 Task: Create a due date automation trigger when advanced on, on the tuesday before a card is due add content with a name not starting with resume at 11:00 AM.
Action: Mouse moved to (1091, 85)
Screenshot: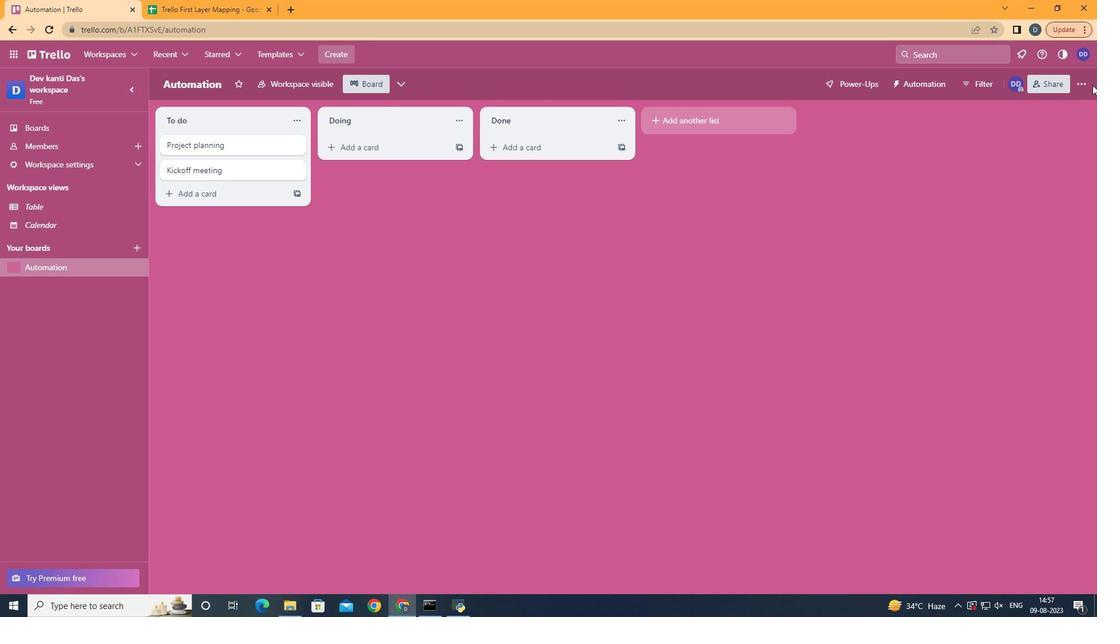 
Action: Mouse pressed left at (1091, 85)
Screenshot: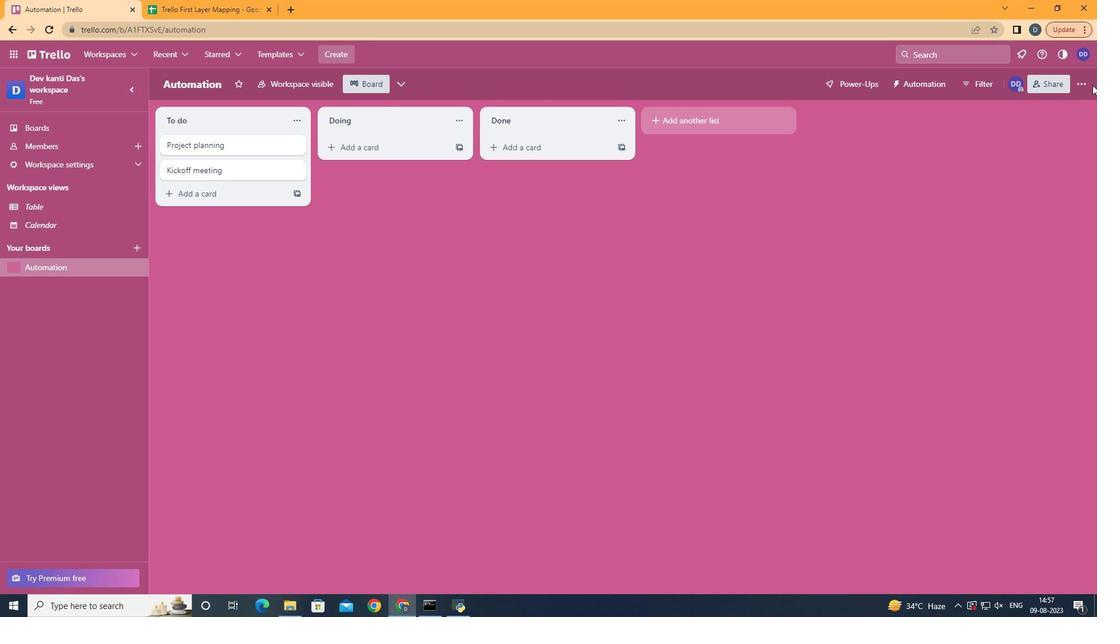 
Action: Mouse moved to (1084, 84)
Screenshot: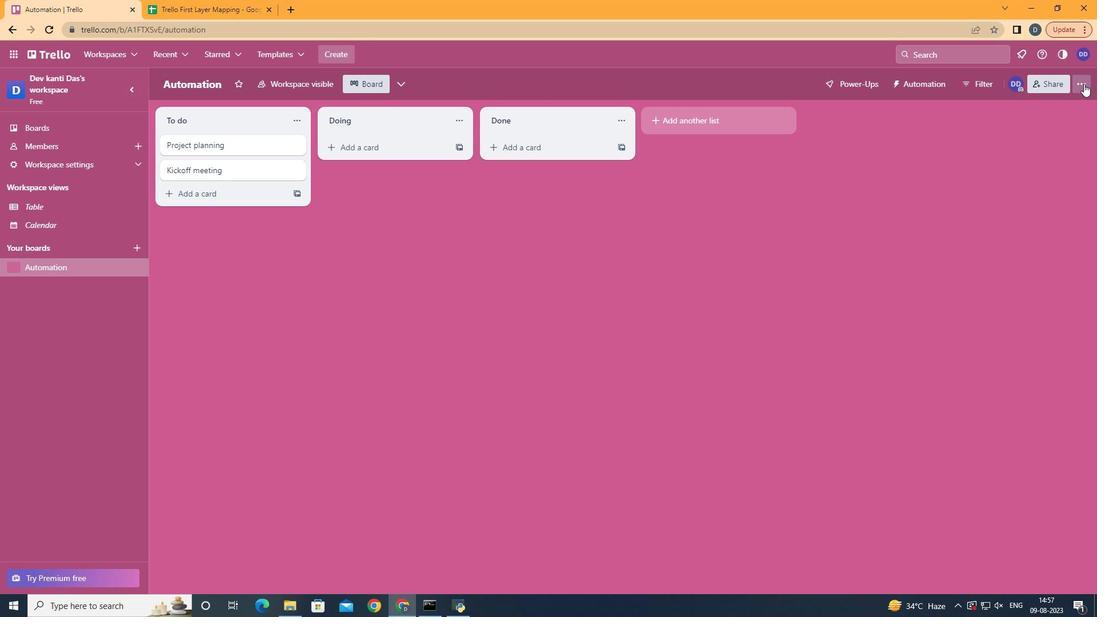 
Action: Mouse pressed left at (1084, 84)
Screenshot: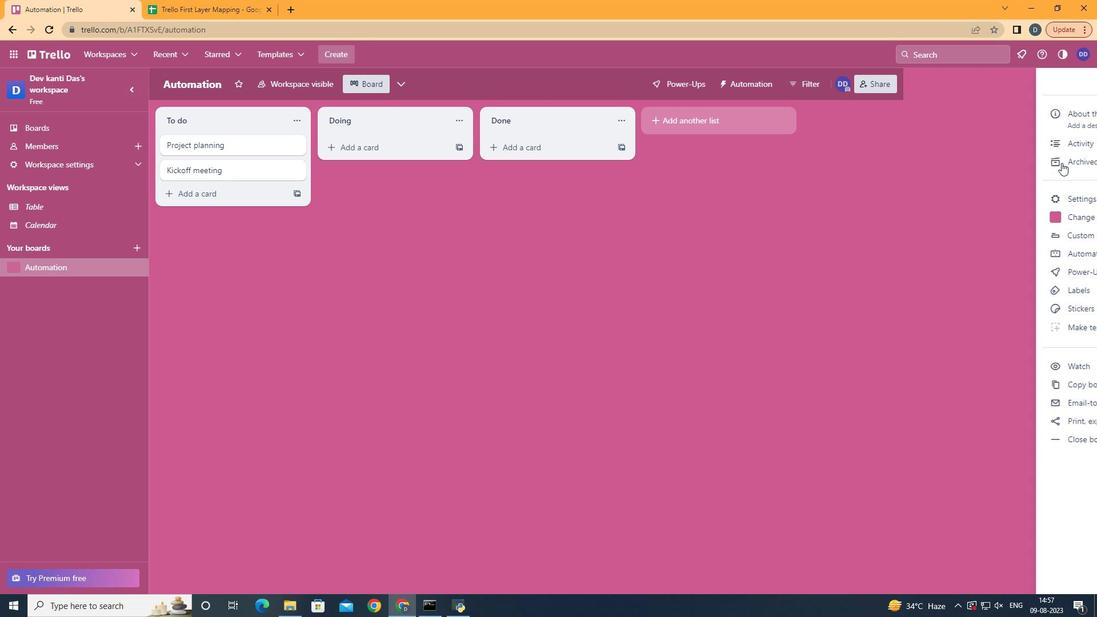 
Action: Mouse moved to (1007, 249)
Screenshot: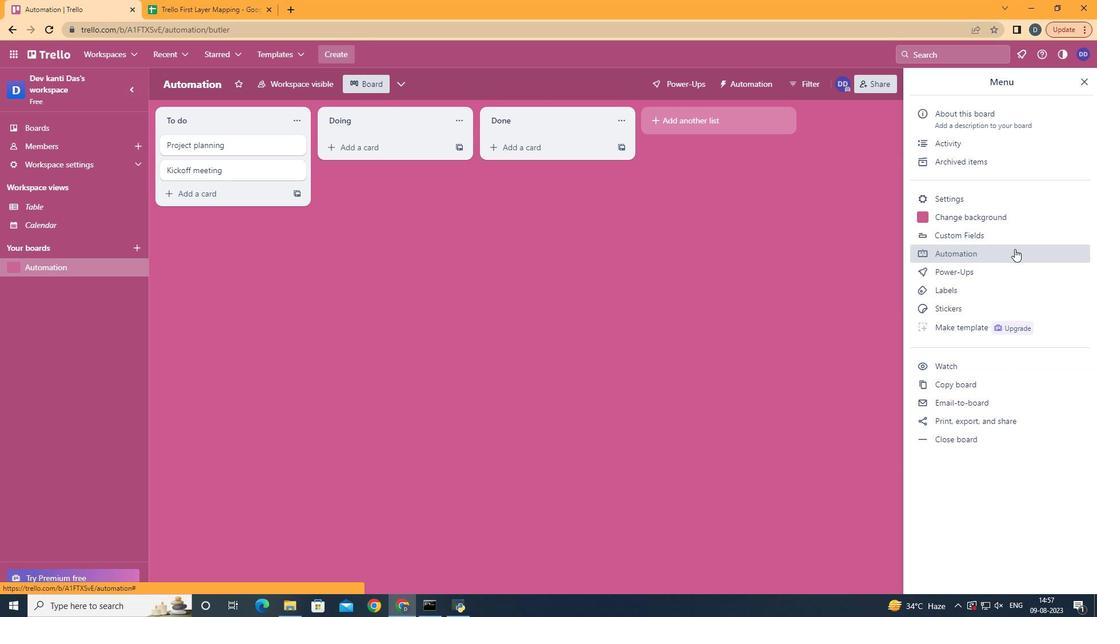 
Action: Mouse pressed left at (1007, 249)
Screenshot: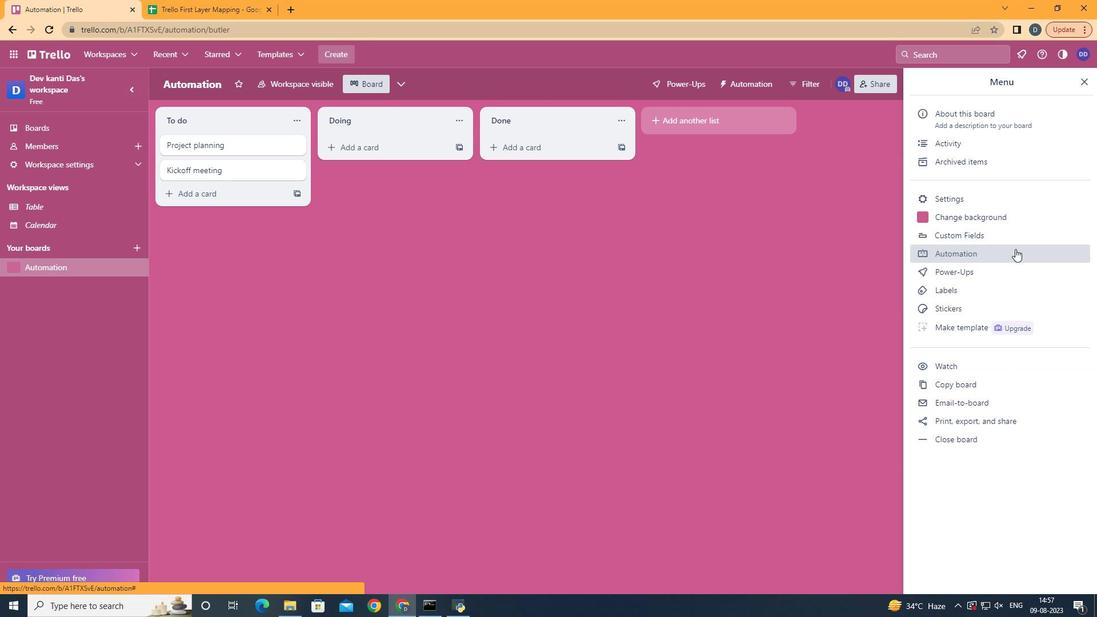 
Action: Mouse moved to (193, 230)
Screenshot: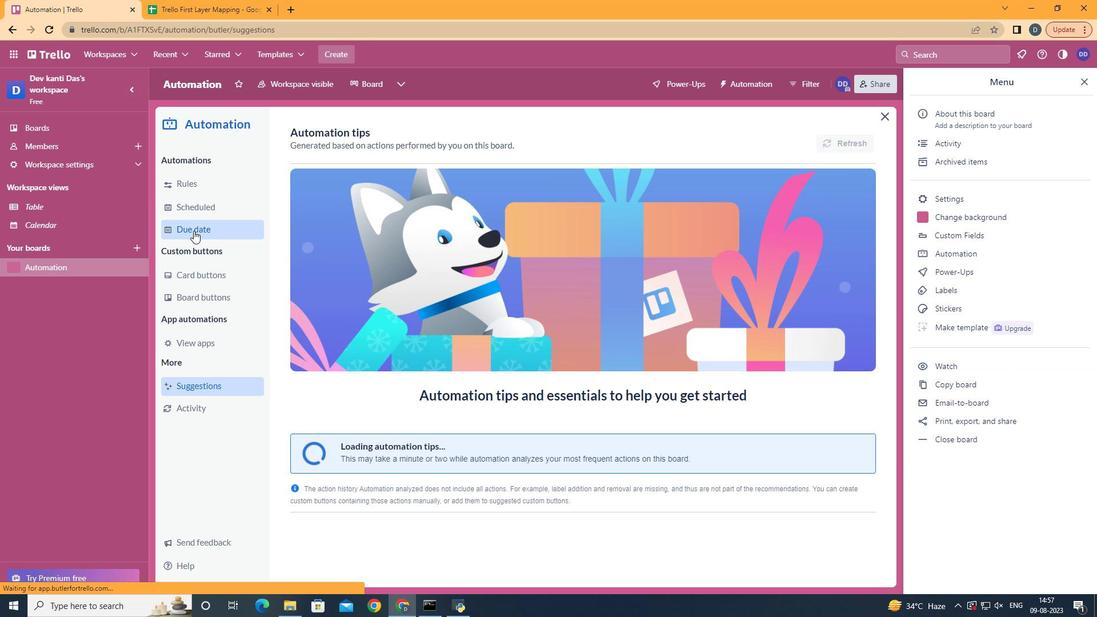 
Action: Mouse pressed left at (193, 230)
Screenshot: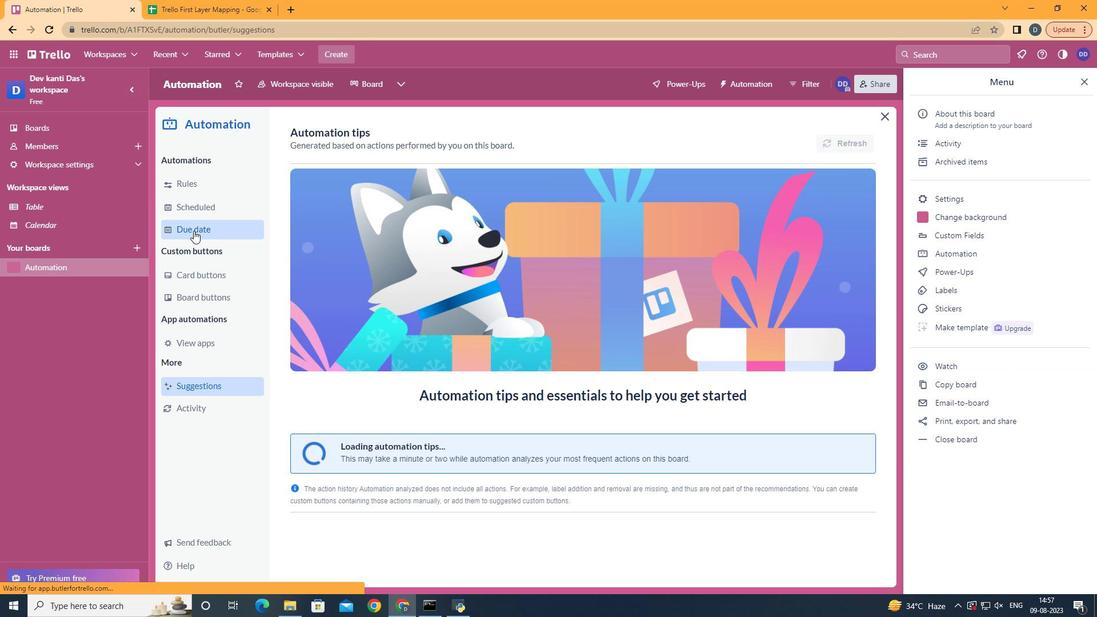 
Action: Mouse moved to (805, 137)
Screenshot: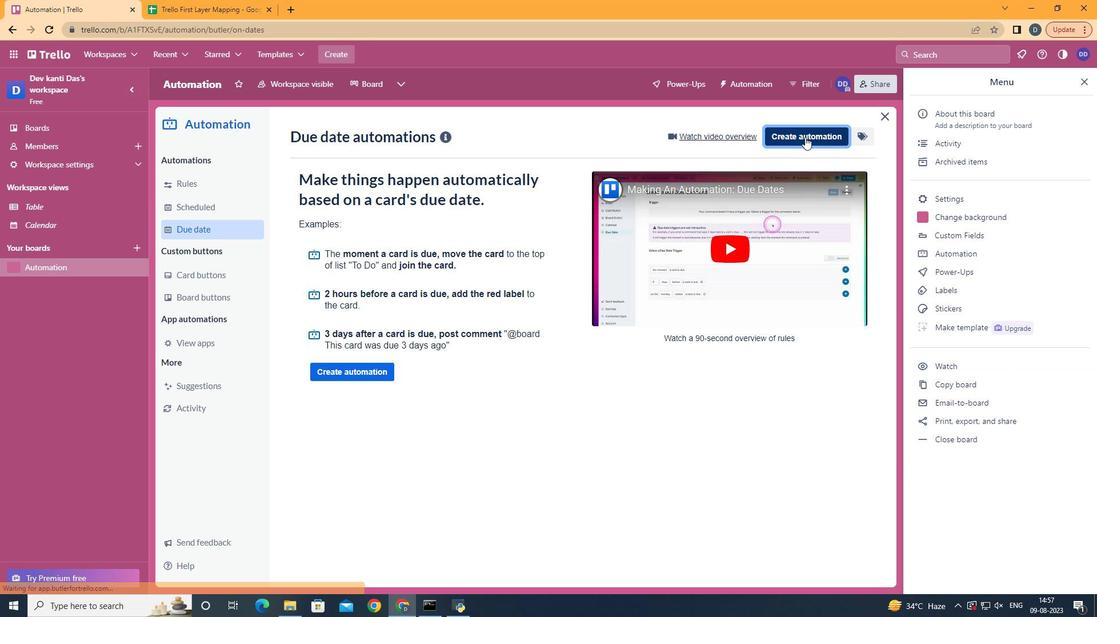 
Action: Mouse pressed left at (805, 137)
Screenshot: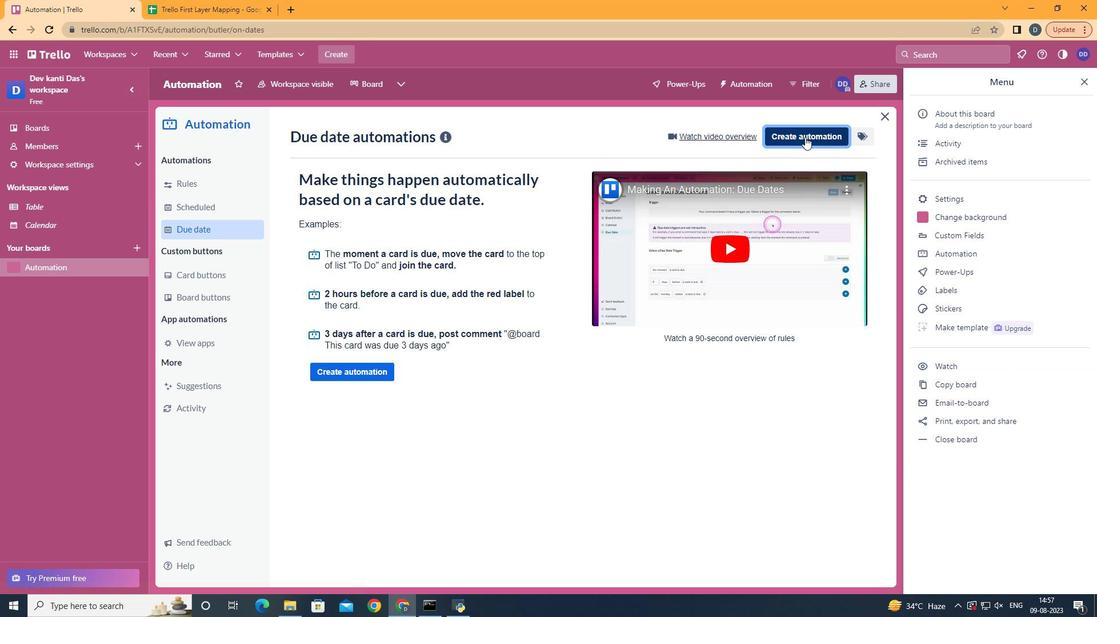 
Action: Mouse moved to (599, 242)
Screenshot: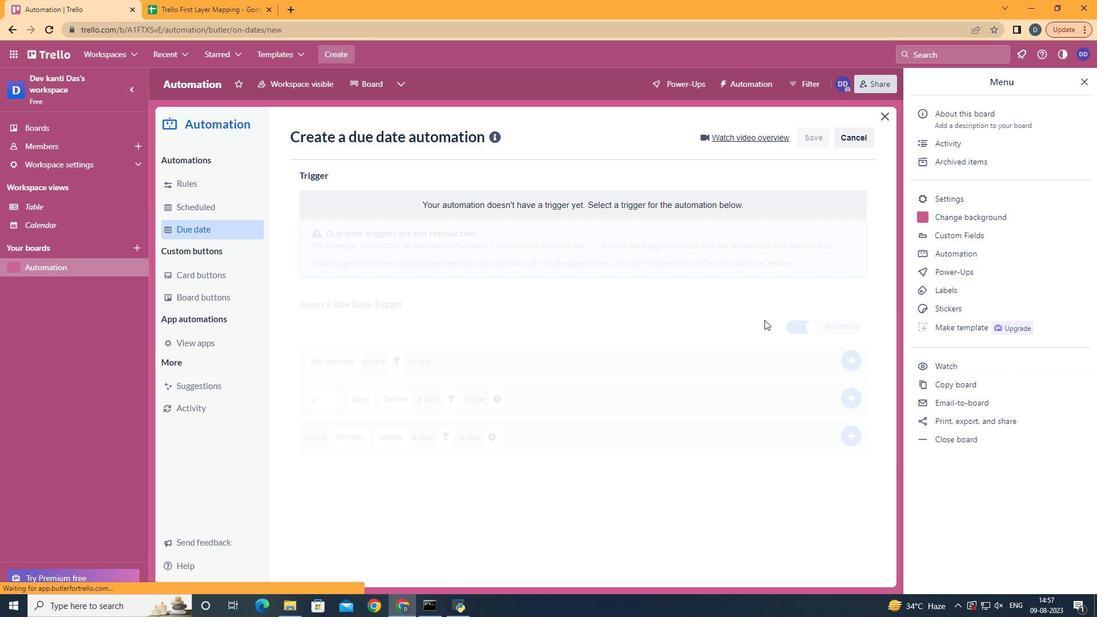 
Action: Mouse pressed left at (599, 242)
Screenshot: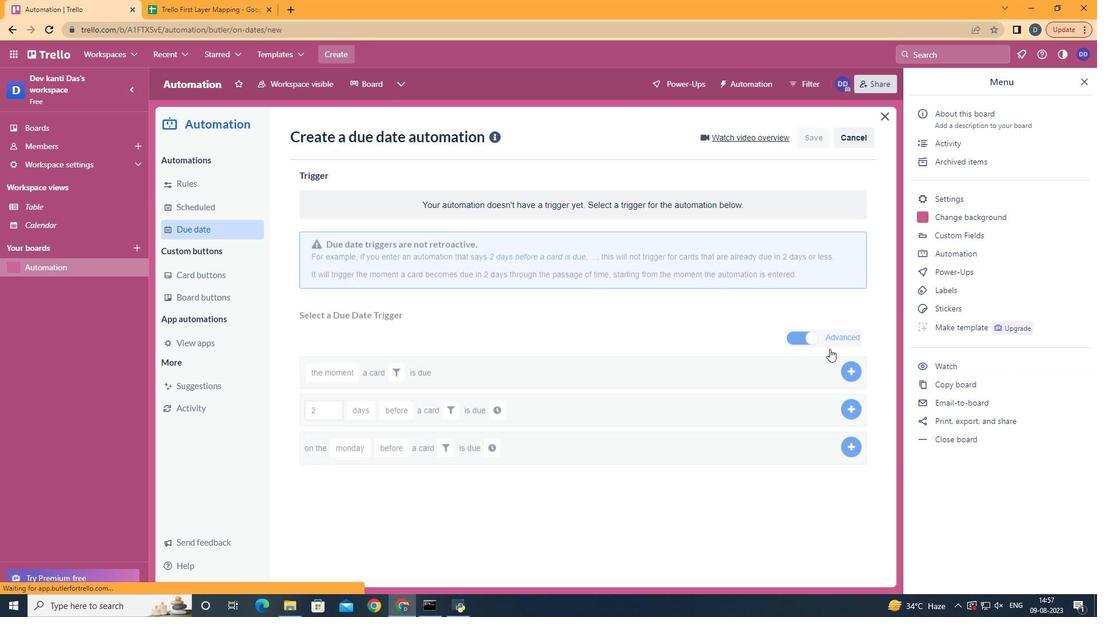 
Action: Mouse moved to (373, 319)
Screenshot: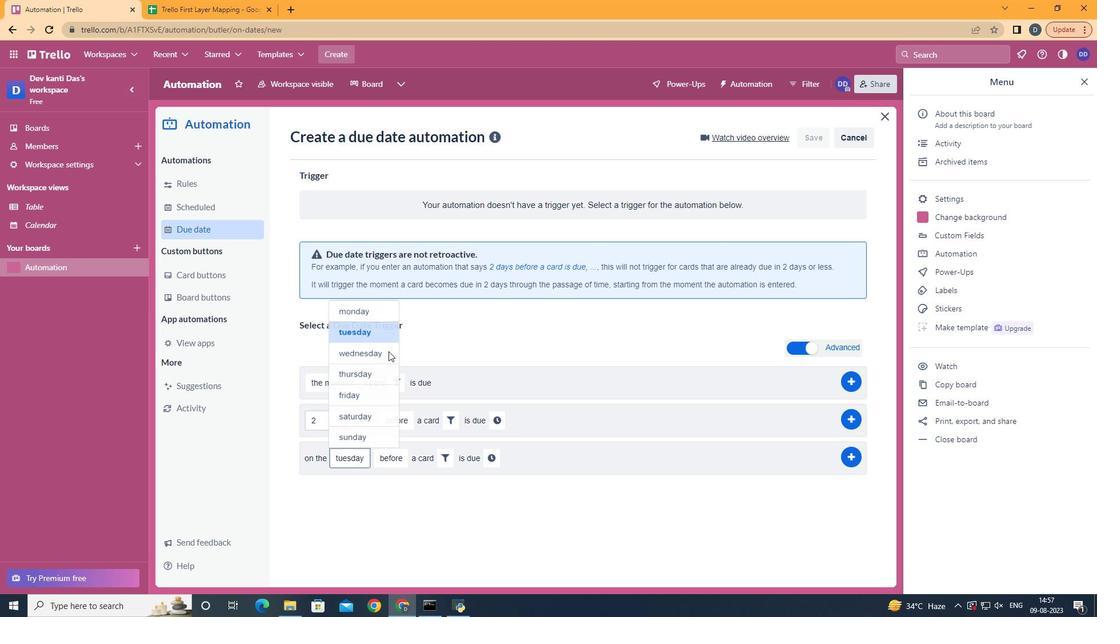 
Action: Mouse pressed left at (373, 319)
Screenshot: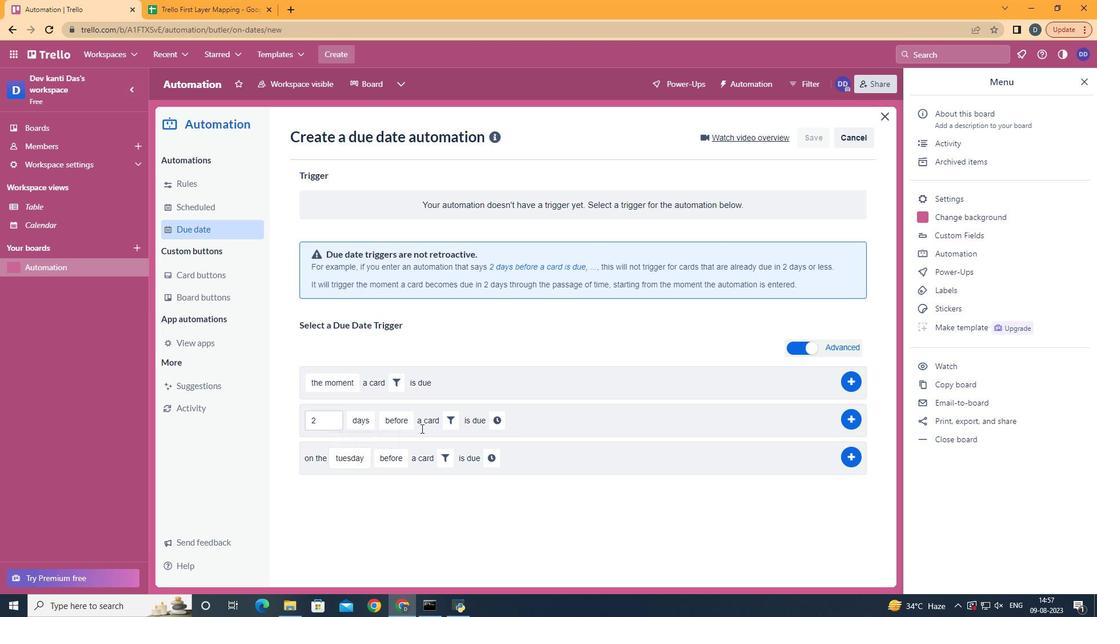 
Action: Mouse moved to (439, 458)
Screenshot: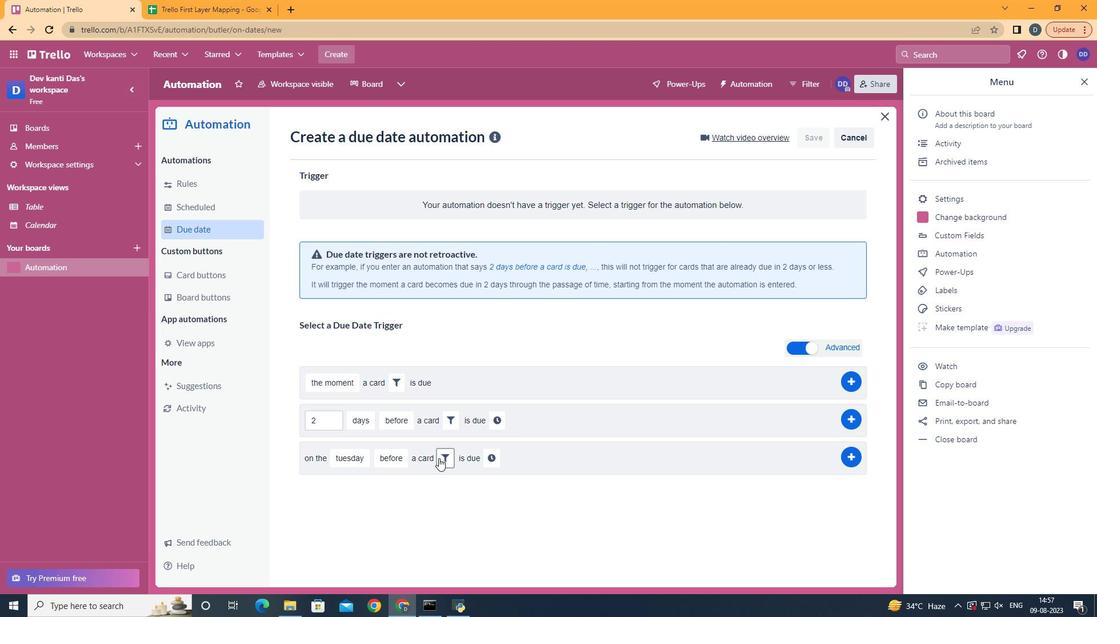 
Action: Mouse pressed left at (439, 458)
Screenshot: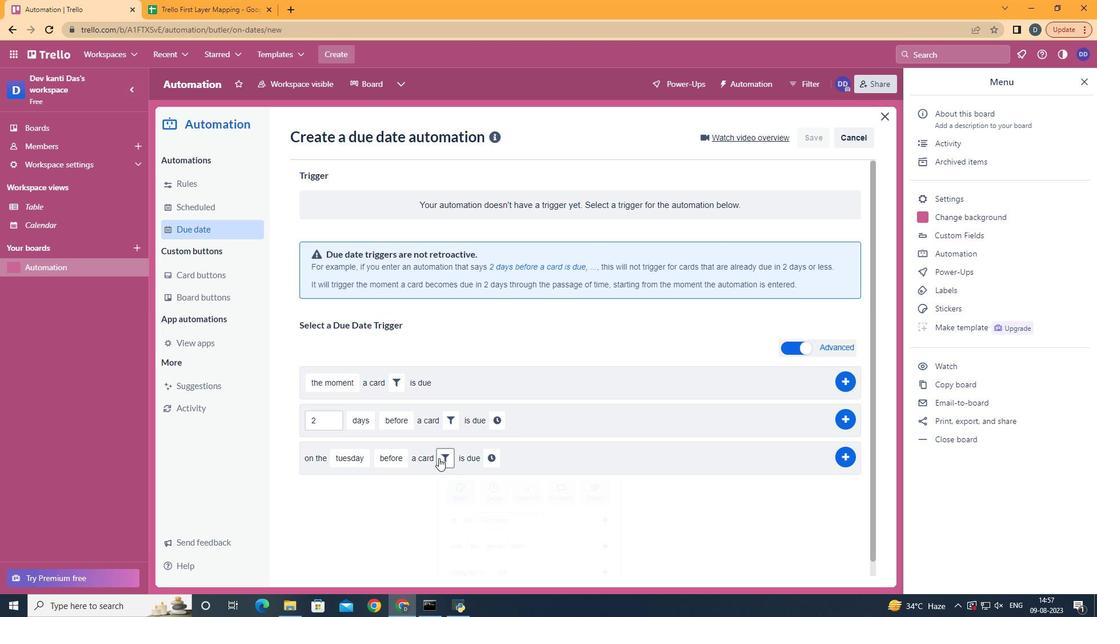 
Action: Mouse moved to (600, 496)
Screenshot: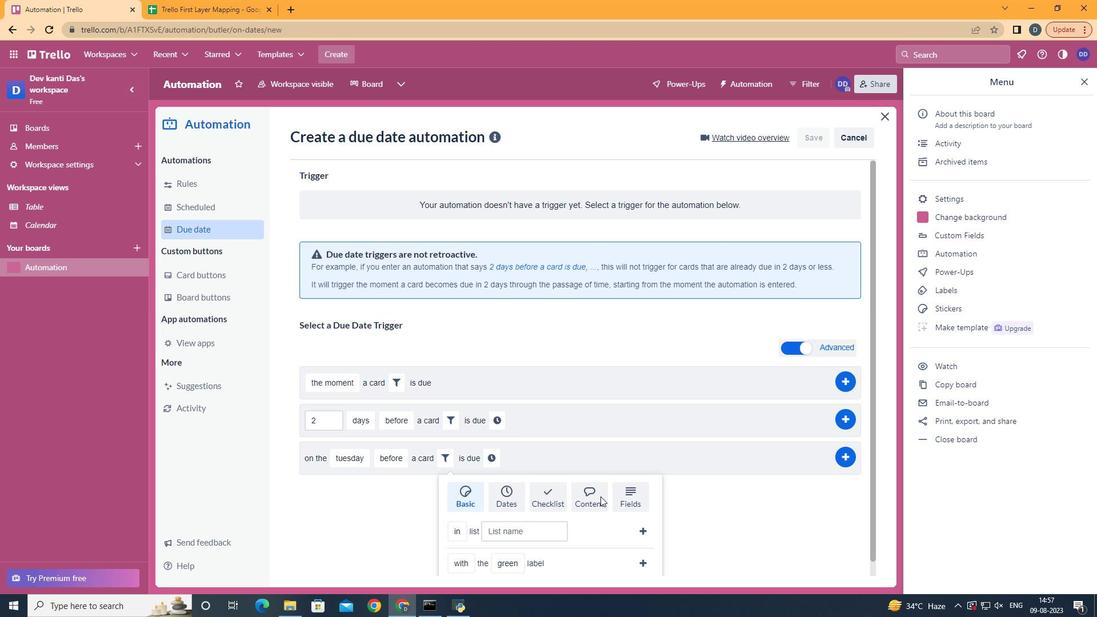 
Action: Mouse pressed left at (600, 496)
Screenshot: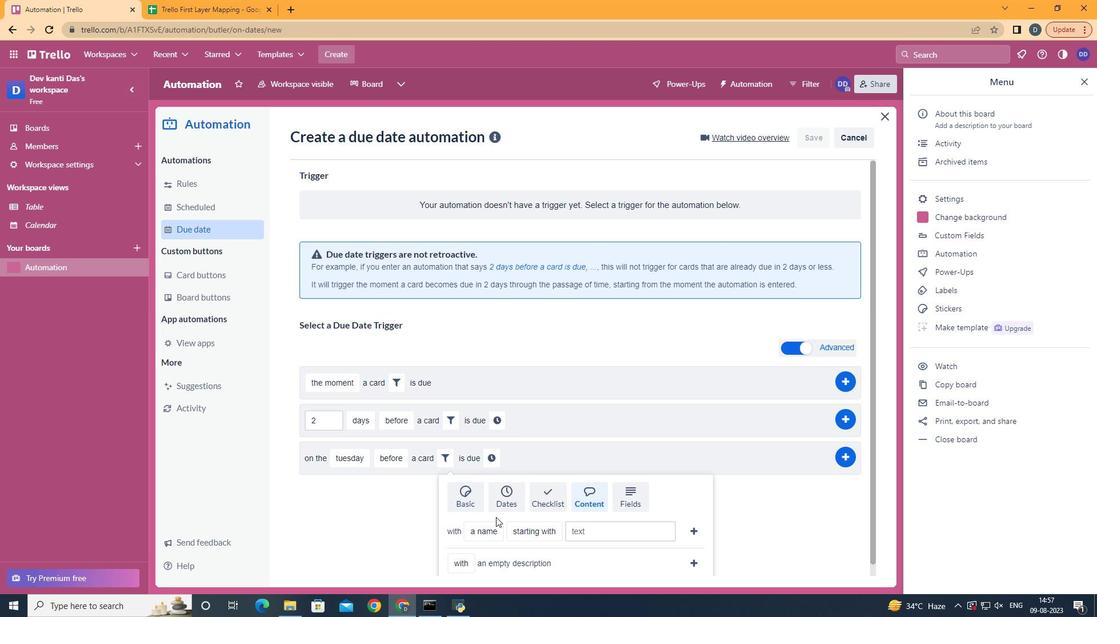 
Action: Mouse moved to (515, 466)
Screenshot: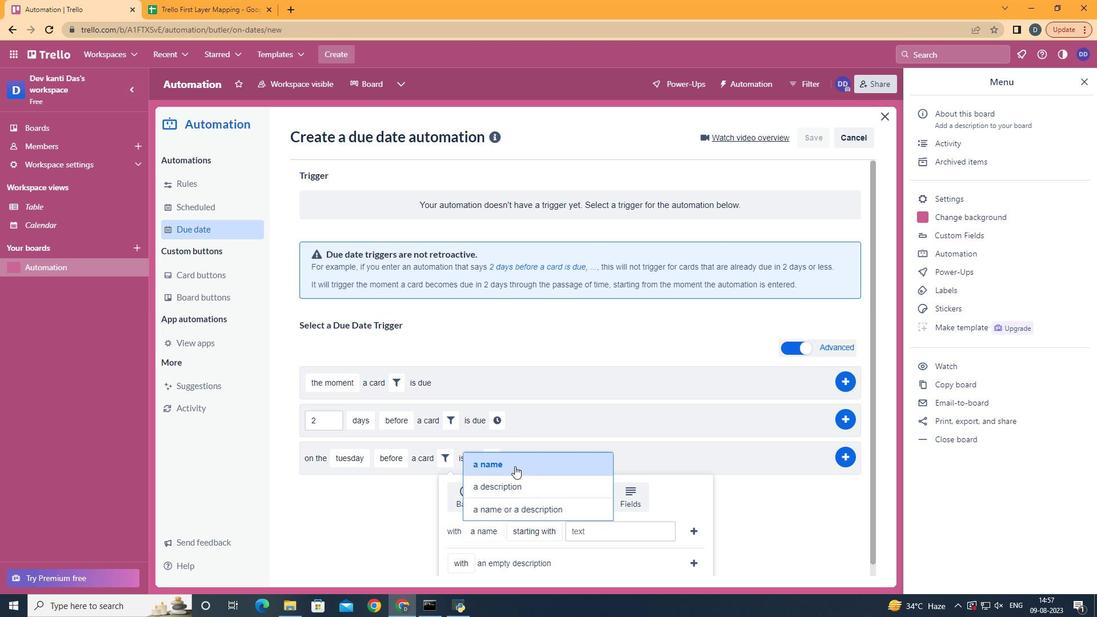 
Action: Mouse pressed left at (515, 466)
Screenshot: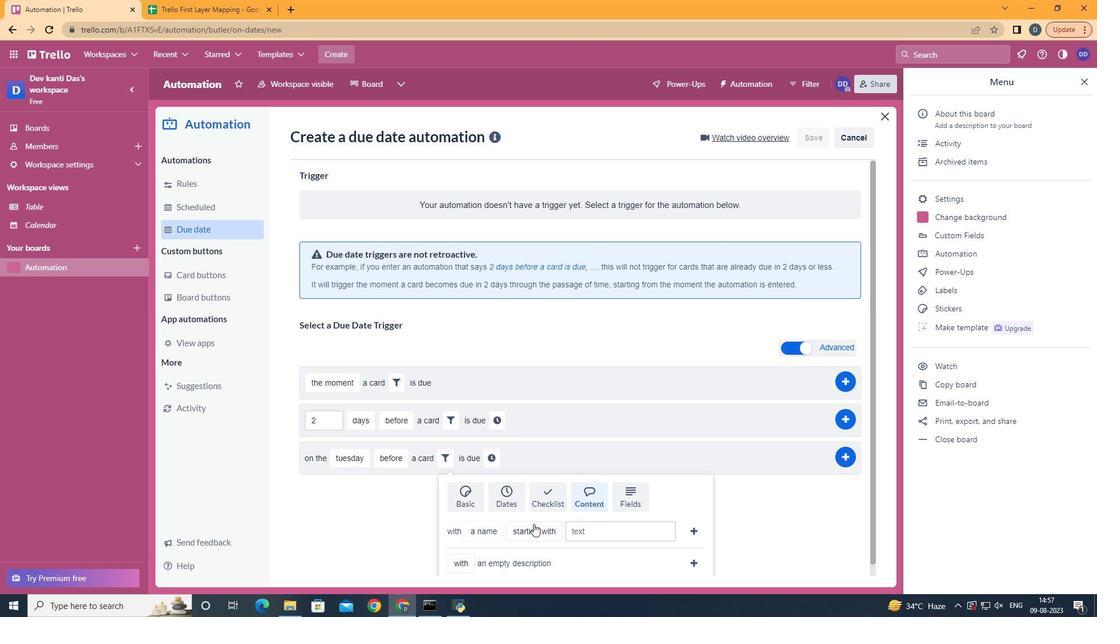 
Action: Mouse moved to (560, 463)
Screenshot: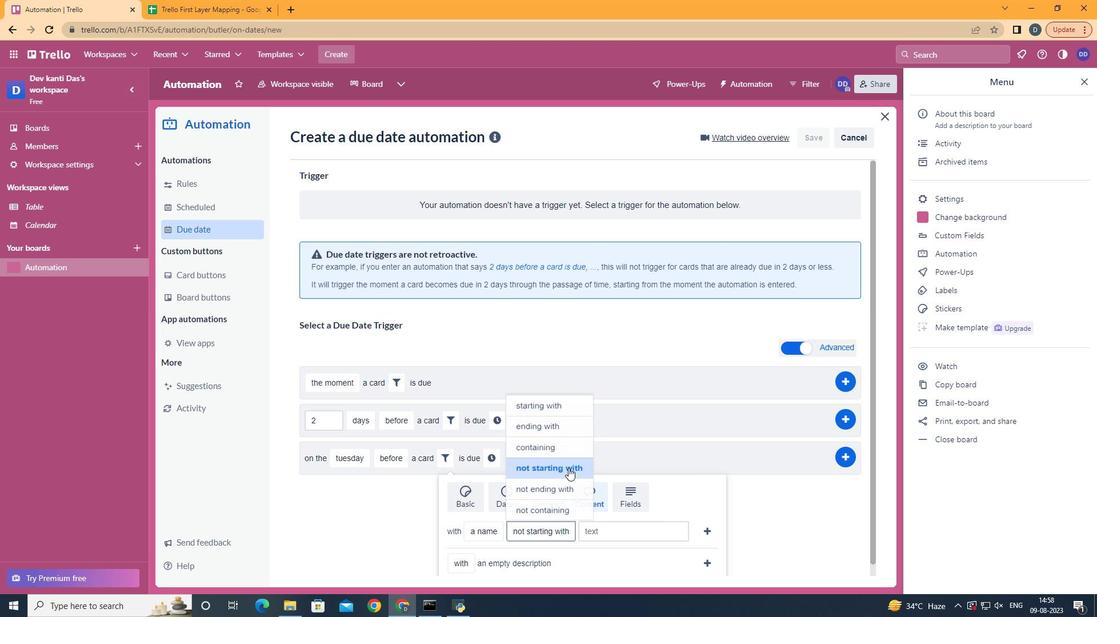 
Action: Mouse pressed left at (560, 463)
Screenshot: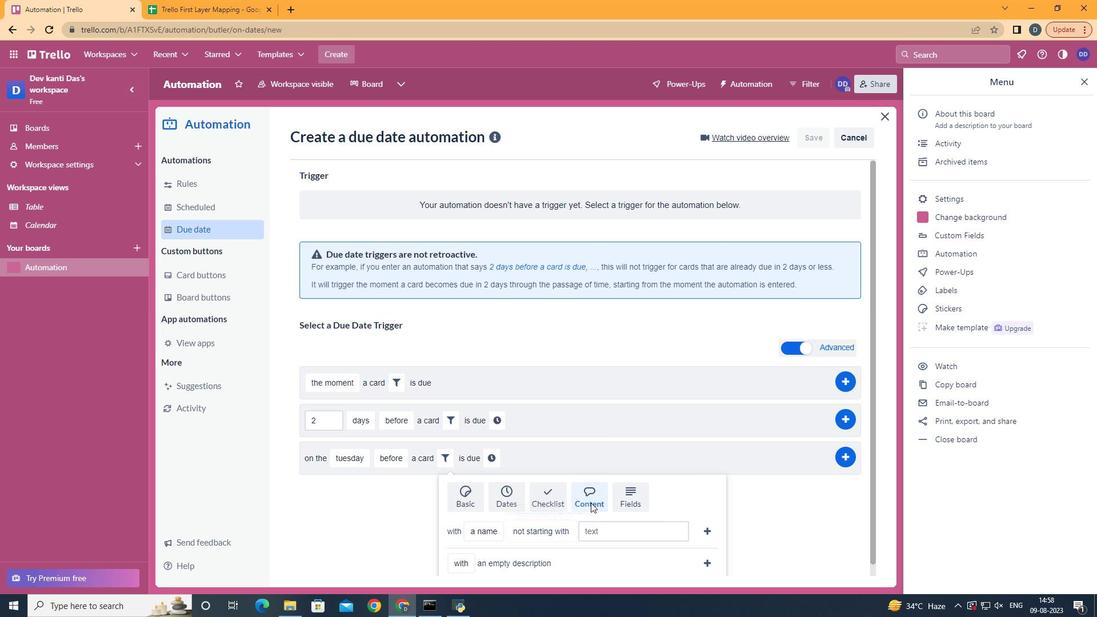 
Action: Mouse moved to (594, 529)
Screenshot: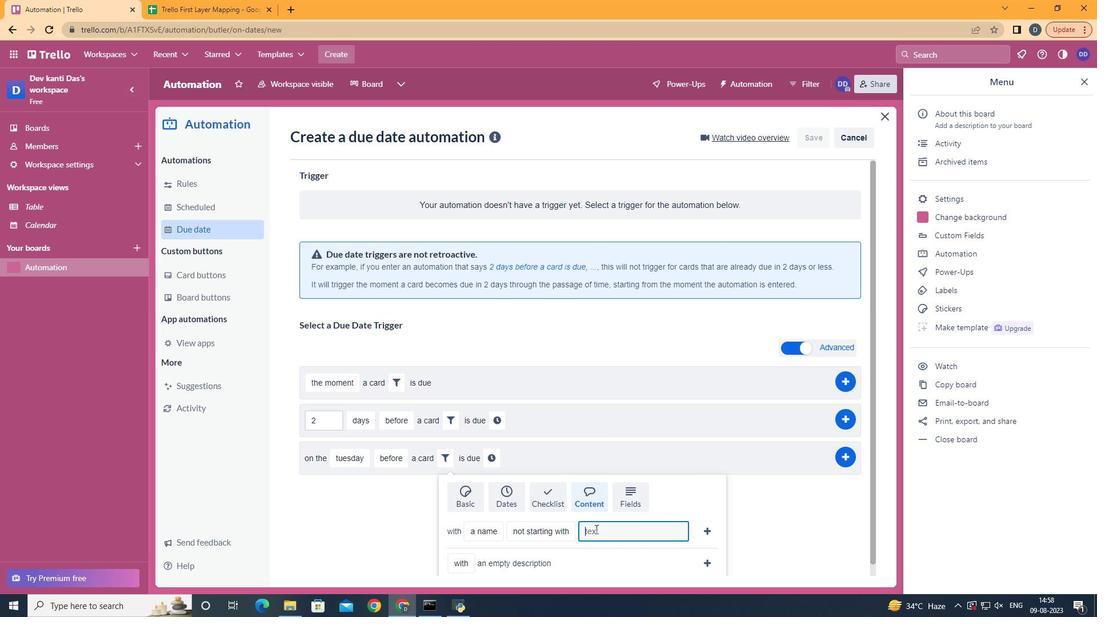 
Action: Mouse pressed left at (594, 529)
Screenshot: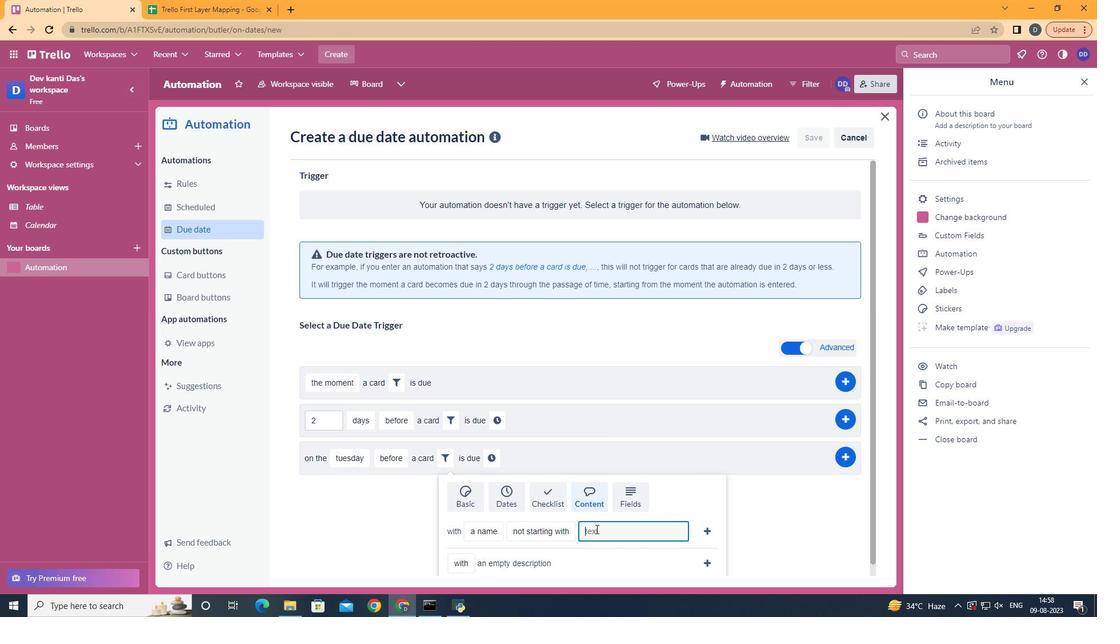 
Action: Mouse moved to (596, 529)
Screenshot: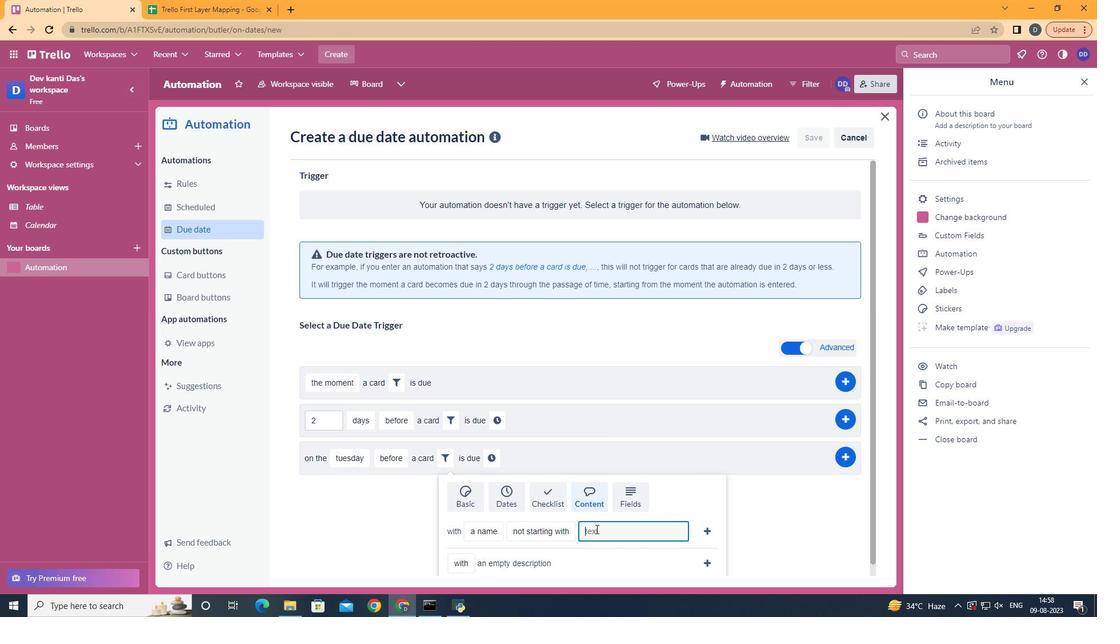 
Action: Key pressed resume
Screenshot: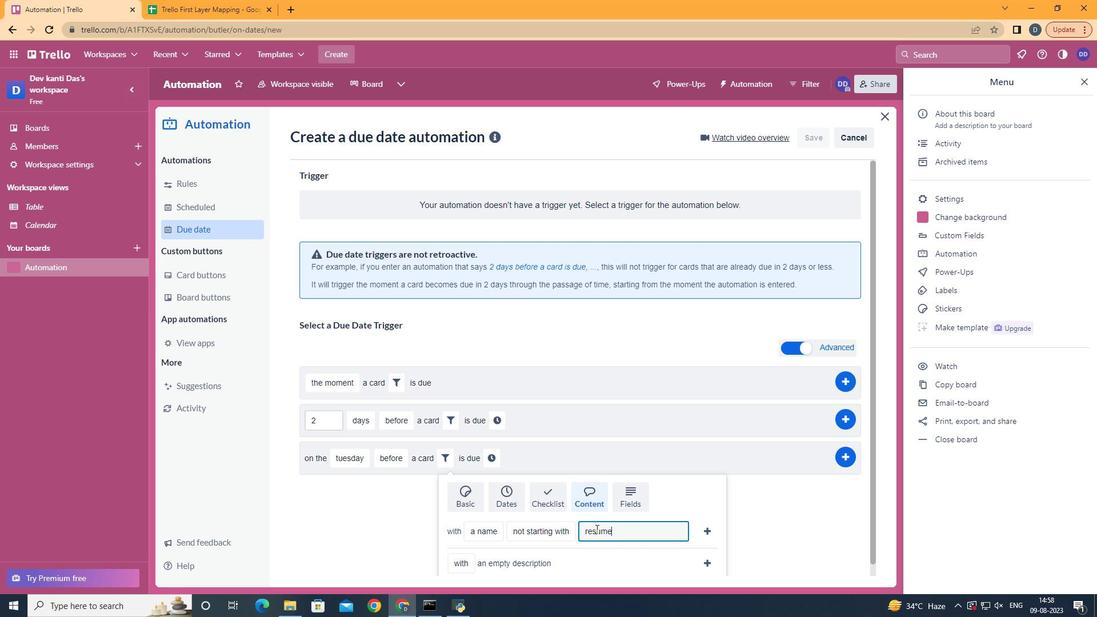 
Action: Mouse moved to (708, 534)
Screenshot: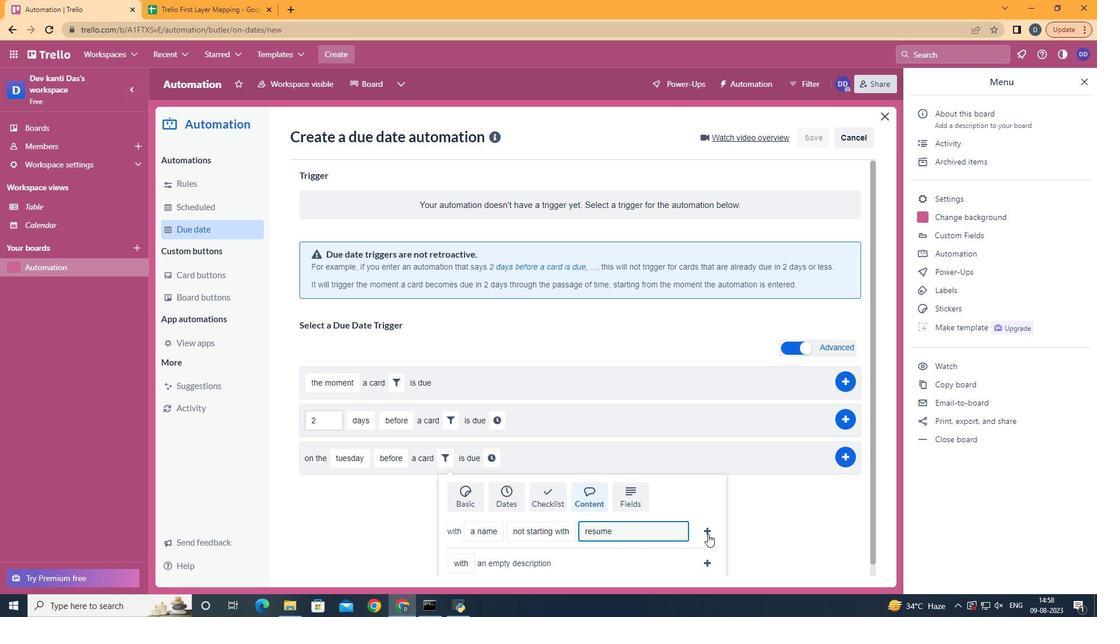 
Action: Mouse pressed left at (708, 534)
Screenshot: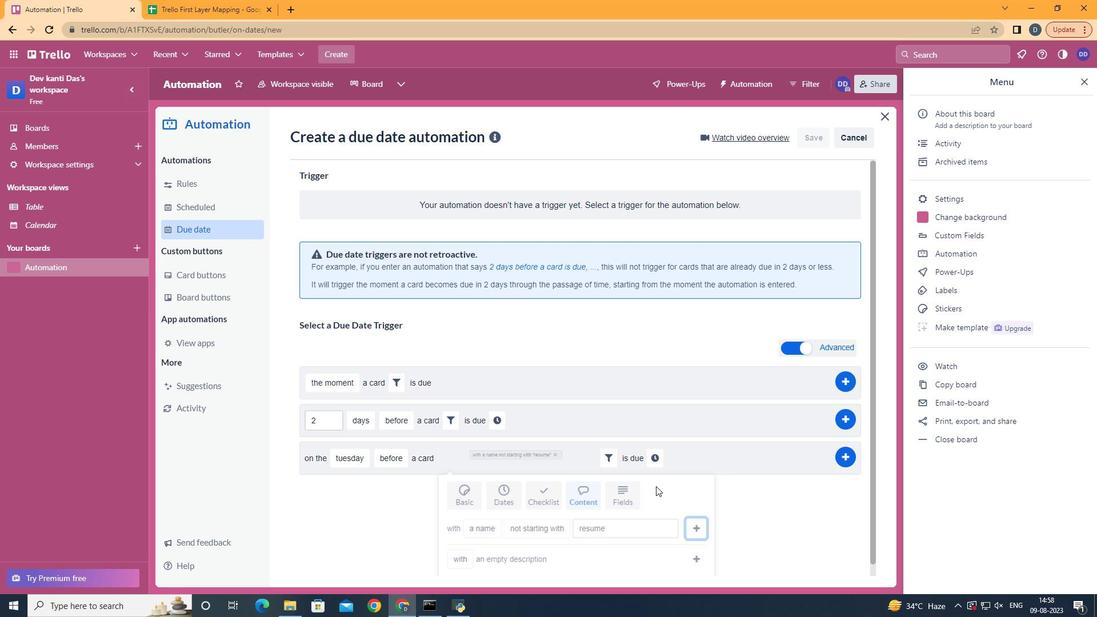 
Action: Mouse moved to (656, 461)
Screenshot: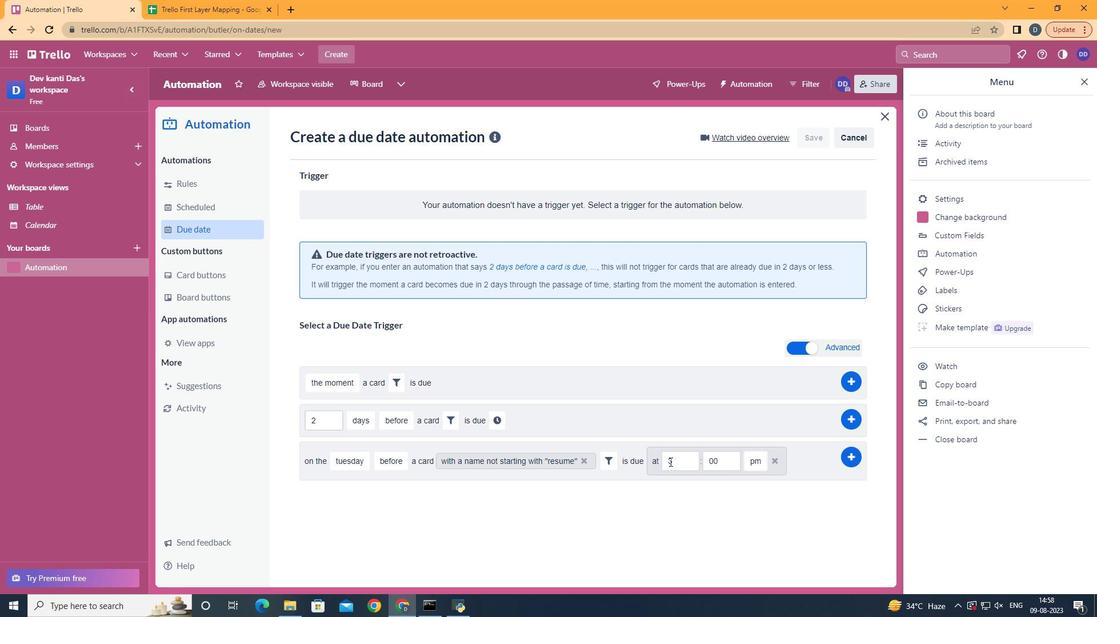 
Action: Mouse pressed left at (656, 461)
Screenshot: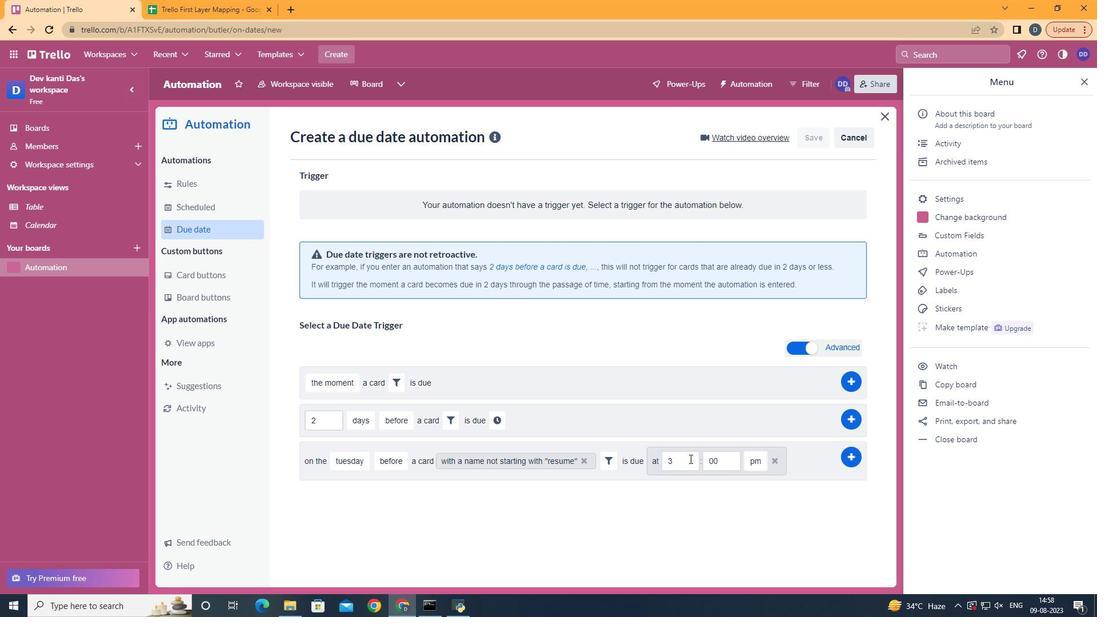 
Action: Mouse moved to (691, 459)
Screenshot: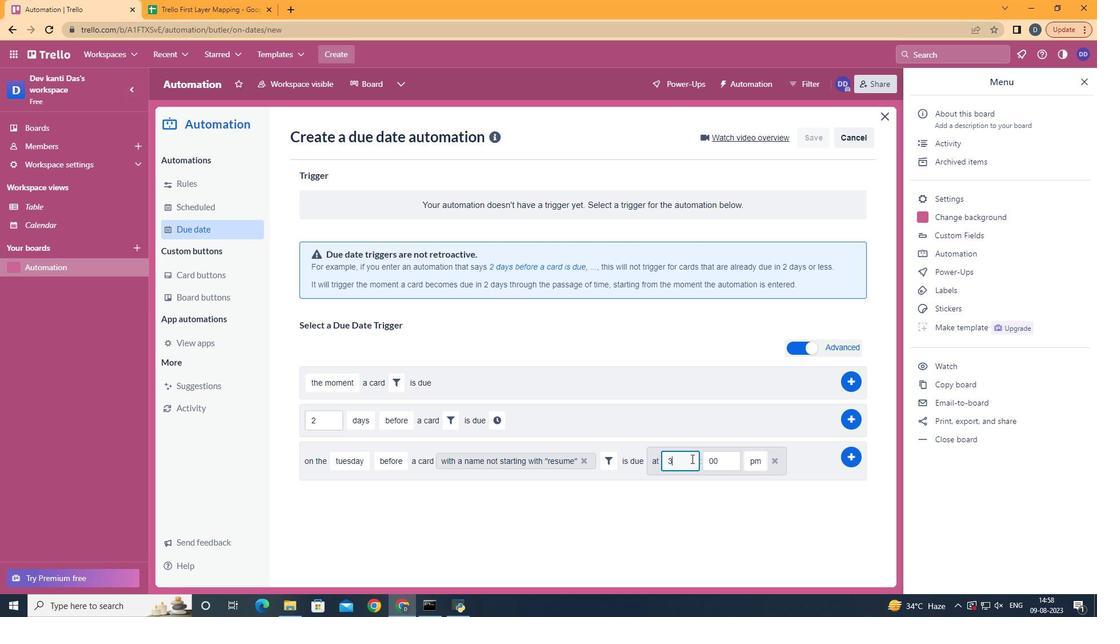 
Action: Mouse pressed left at (691, 459)
Screenshot: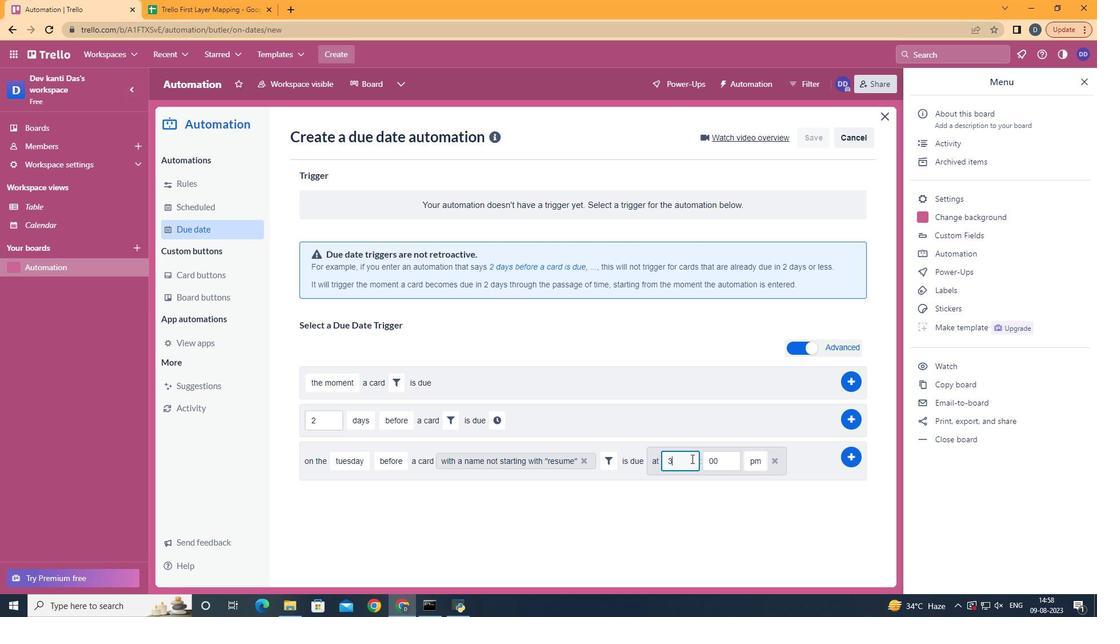 
Action: Key pressed <Key.backspace>11
Screenshot: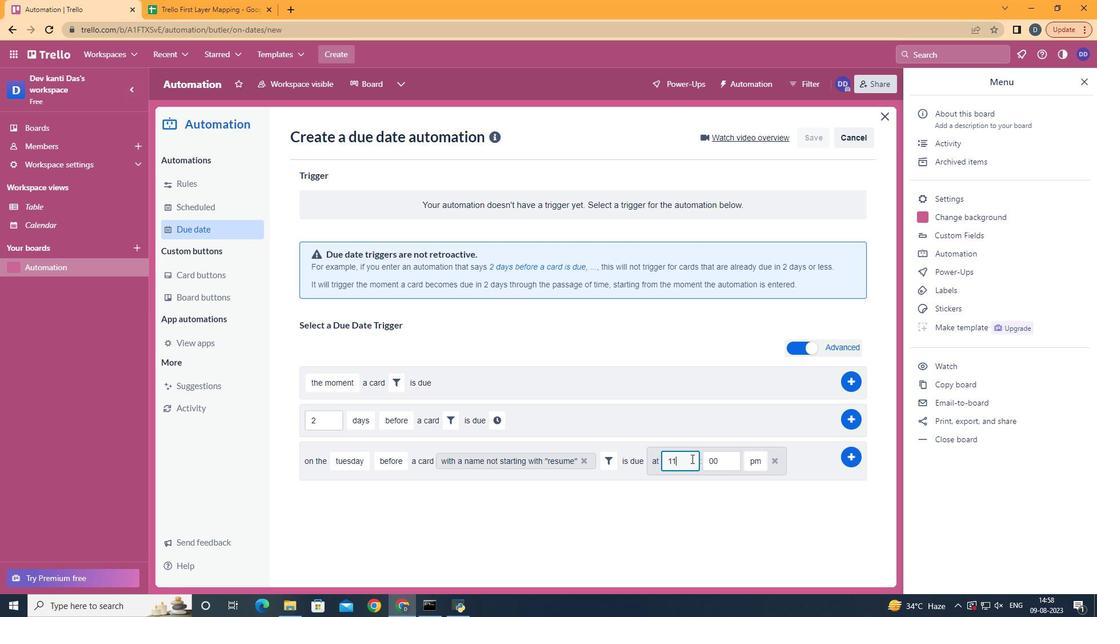 
Action: Mouse moved to (759, 482)
Screenshot: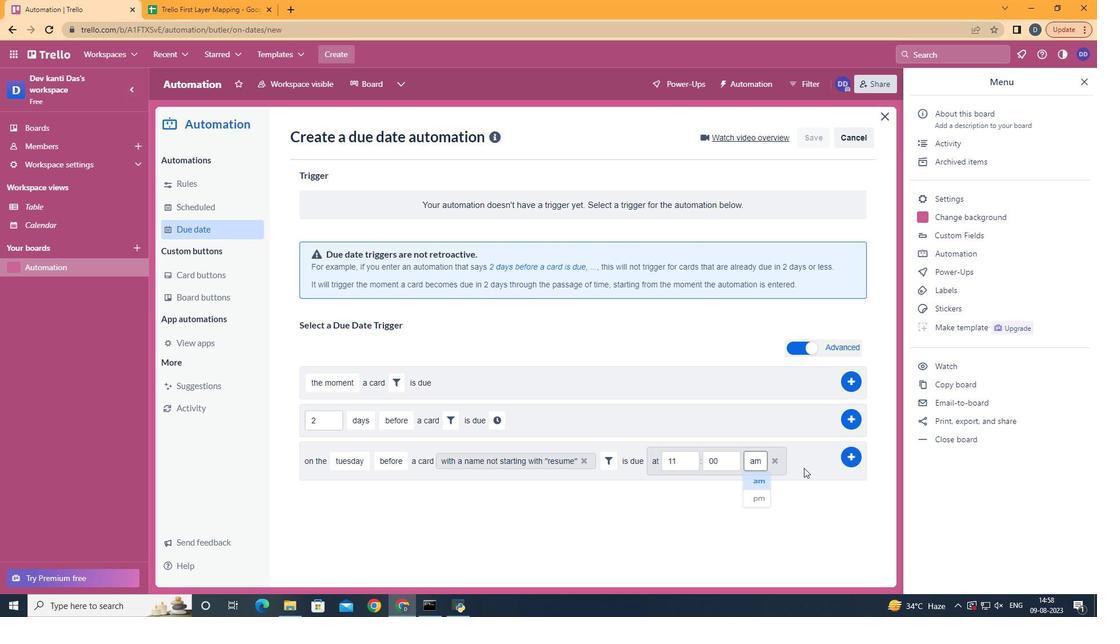 
Action: Mouse pressed left at (759, 482)
Screenshot: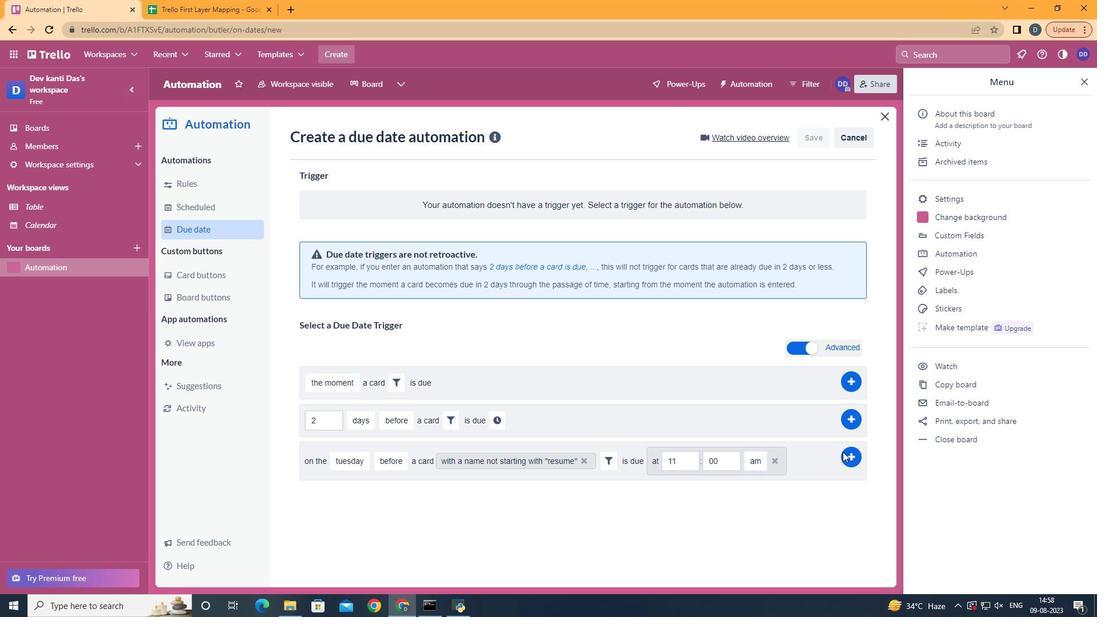 
Action: Mouse moved to (848, 458)
Screenshot: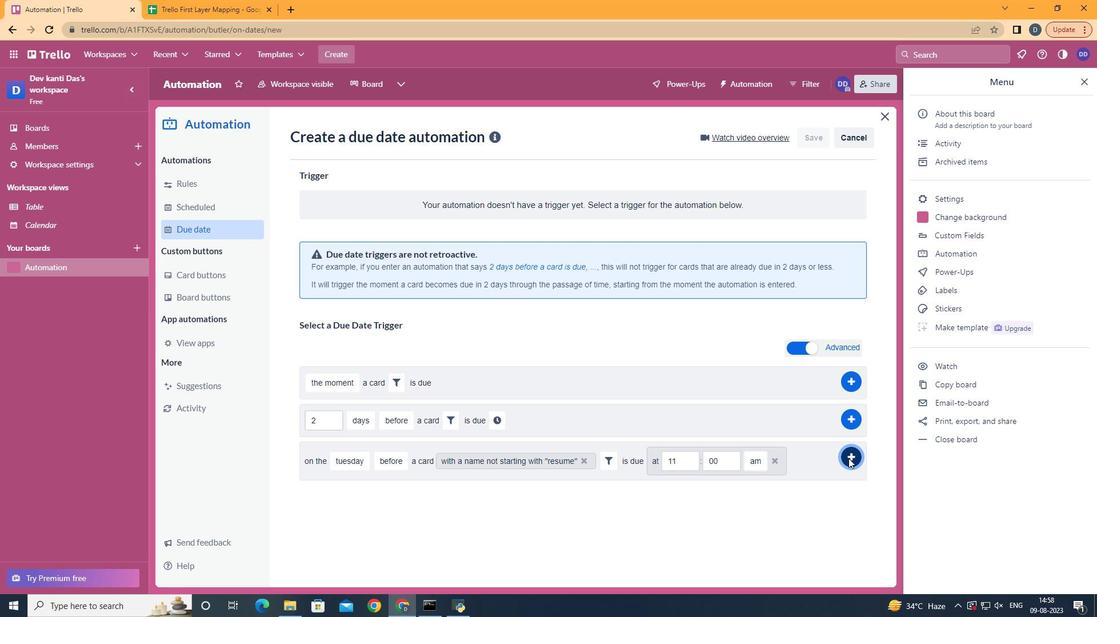 
Action: Mouse pressed left at (848, 458)
Screenshot: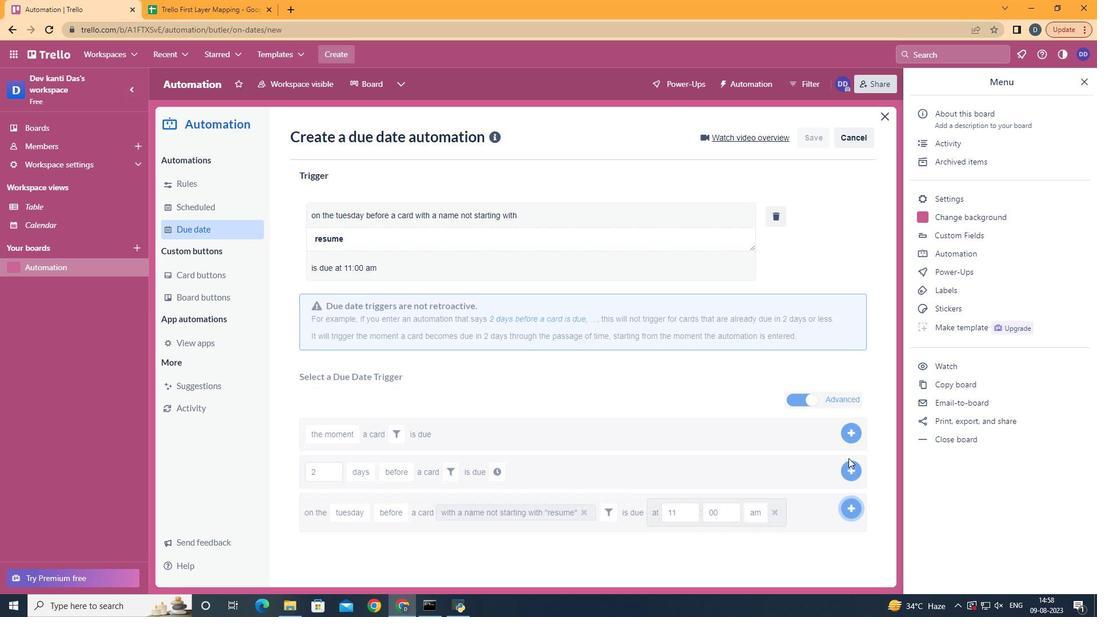 
Action: Mouse moved to (467, 297)
Screenshot: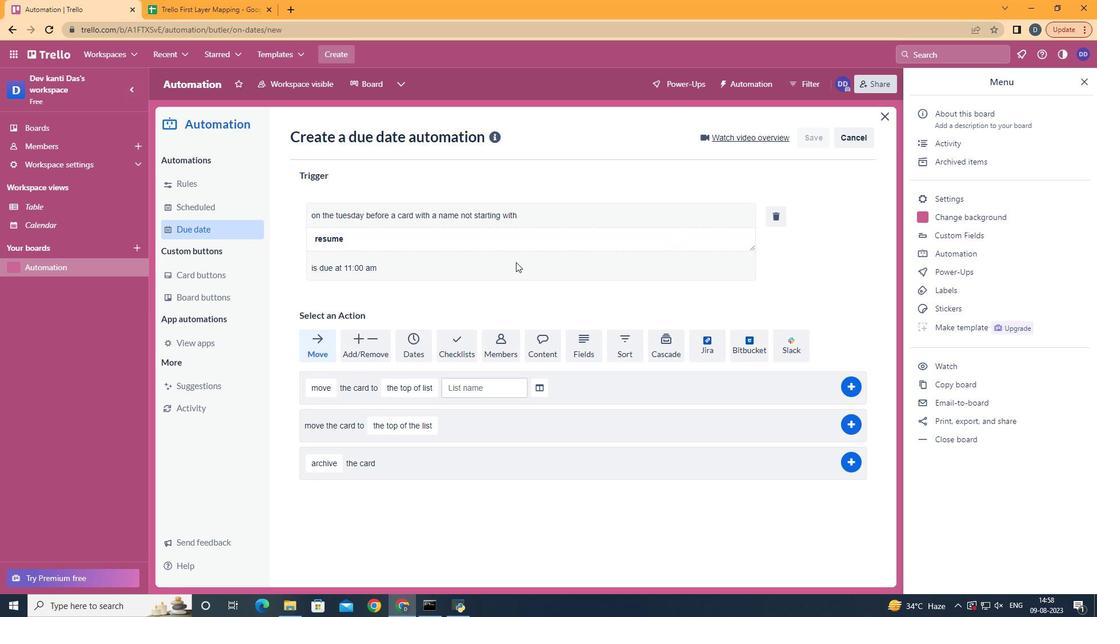
